 Task: Save confidential mode settings for frequently used recipients.
Action: Mouse moved to (72, 93)
Screenshot: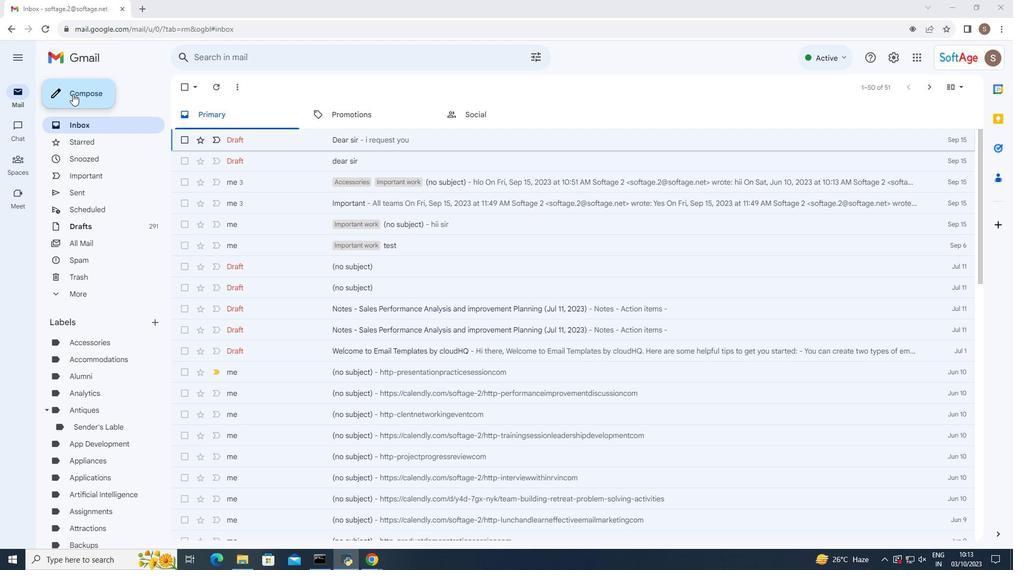 
Action: Mouse pressed left at (72, 93)
Screenshot: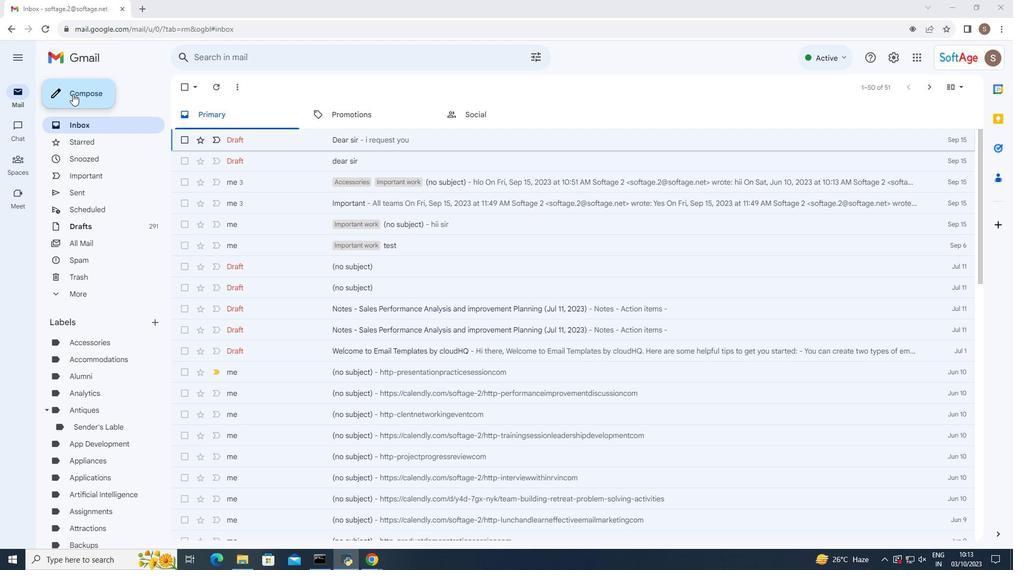 
Action: Mouse moved to (115, 97)
Screenshot: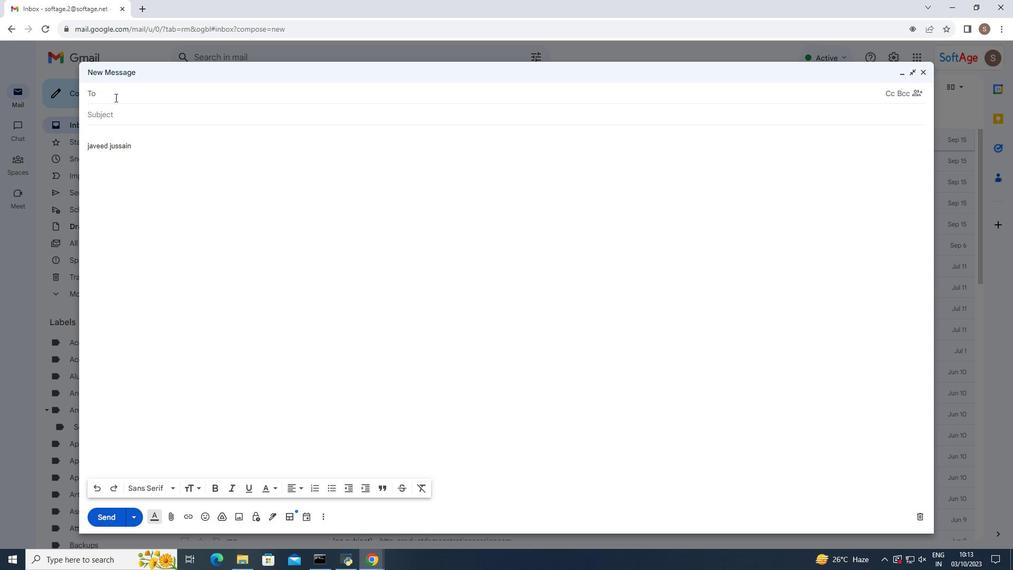 
Action: Mouse pressed left at (115, 97)
Screenshot: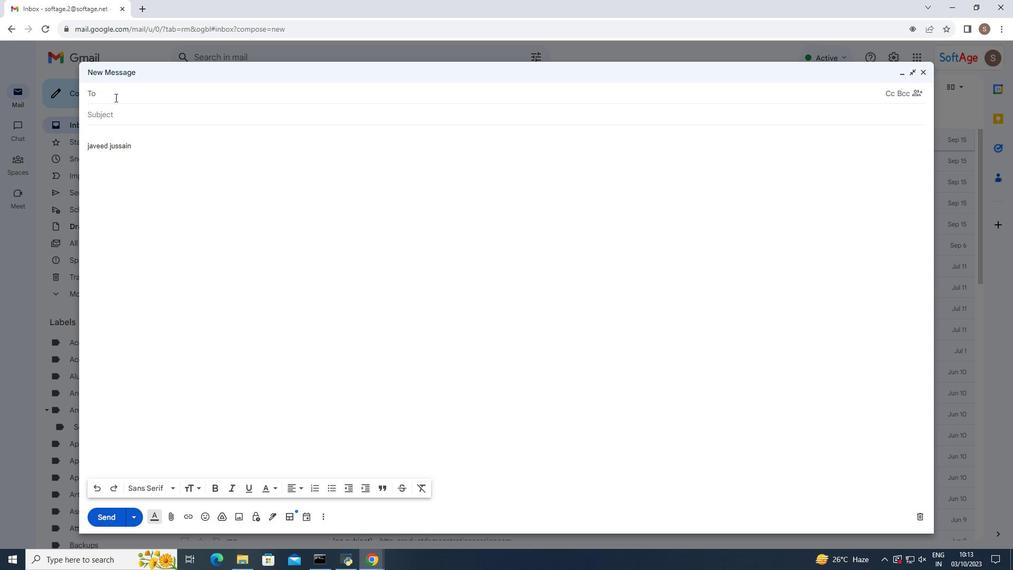 
Action: Mouse moved to (115, 97)
Screenshot: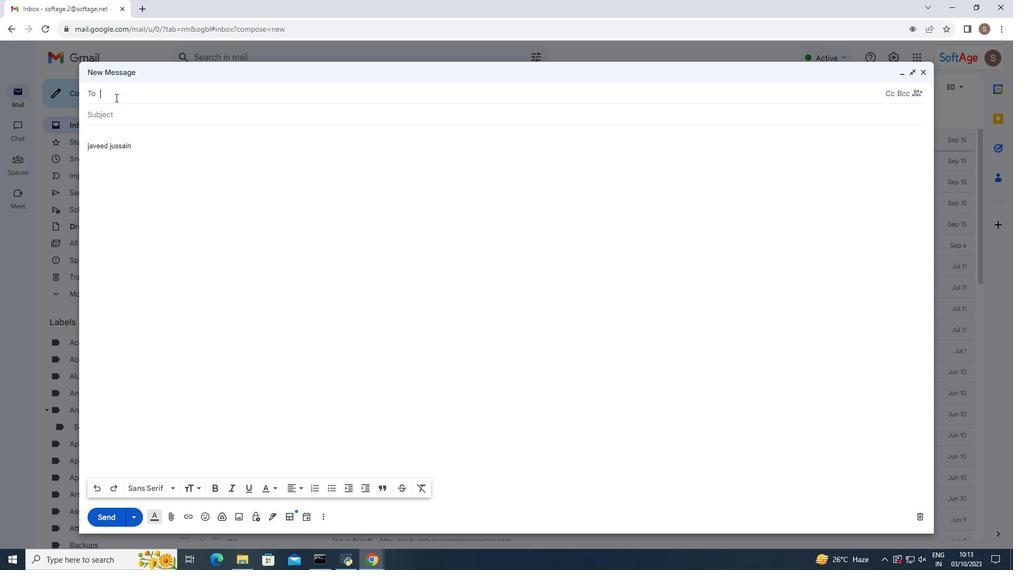 
Action: Key pressed soft
Screenshot: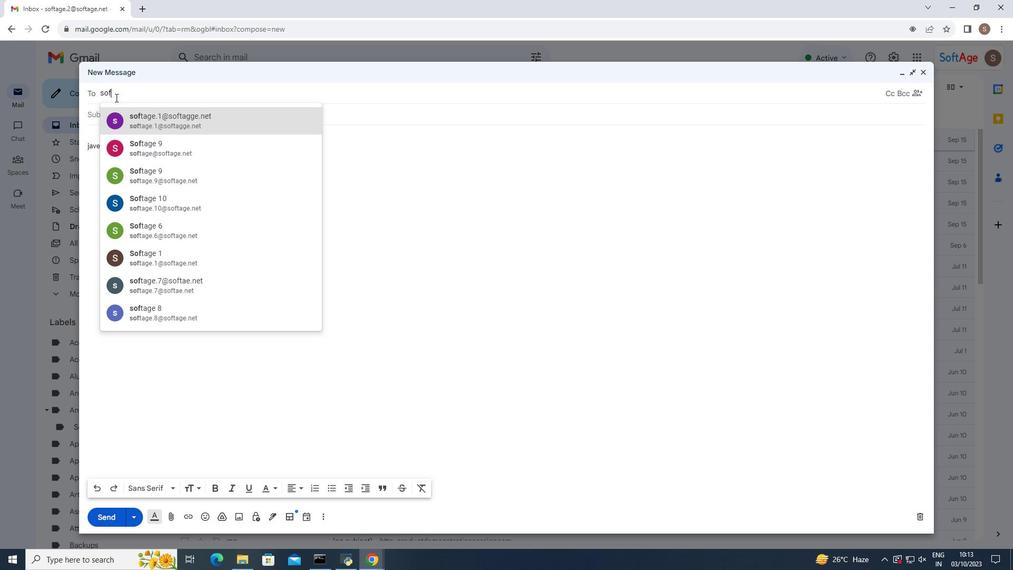 
Action: Mouse moved to (167, 120)
Screenshot: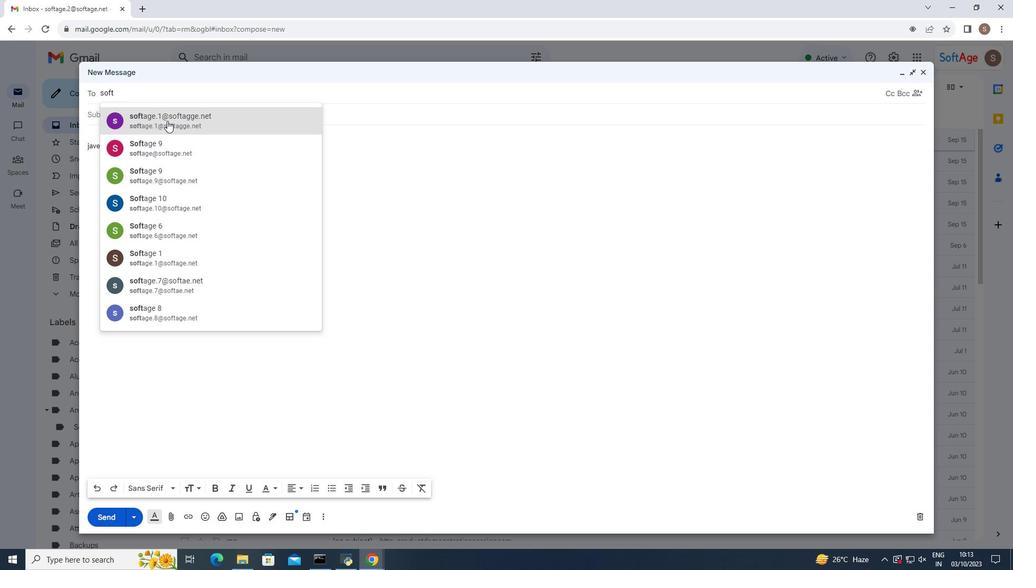 
Action: Mouse pressed left at (167, 120)
Screenshot: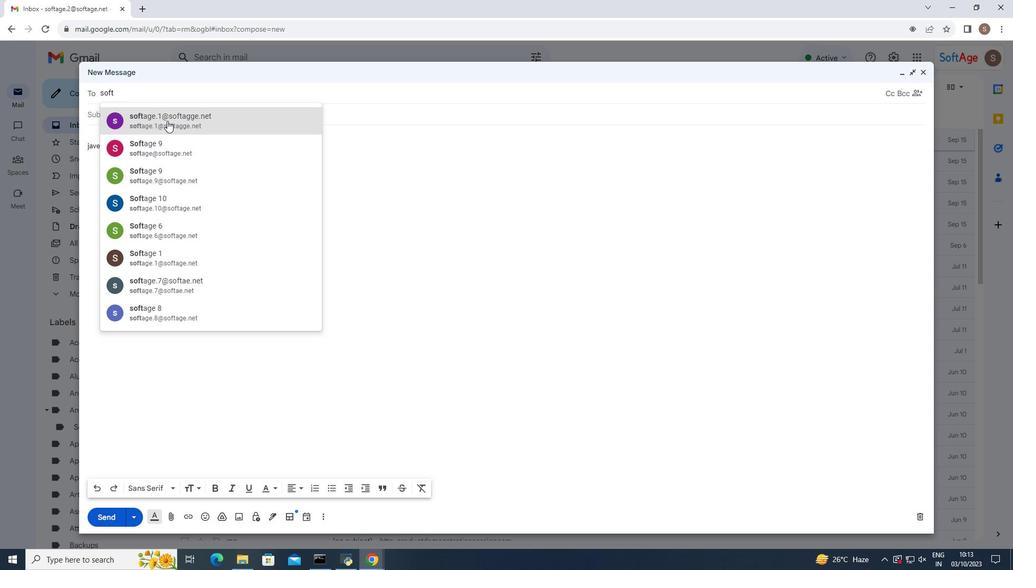 
Action: Mouse moved to (126, 128)
Screenshot: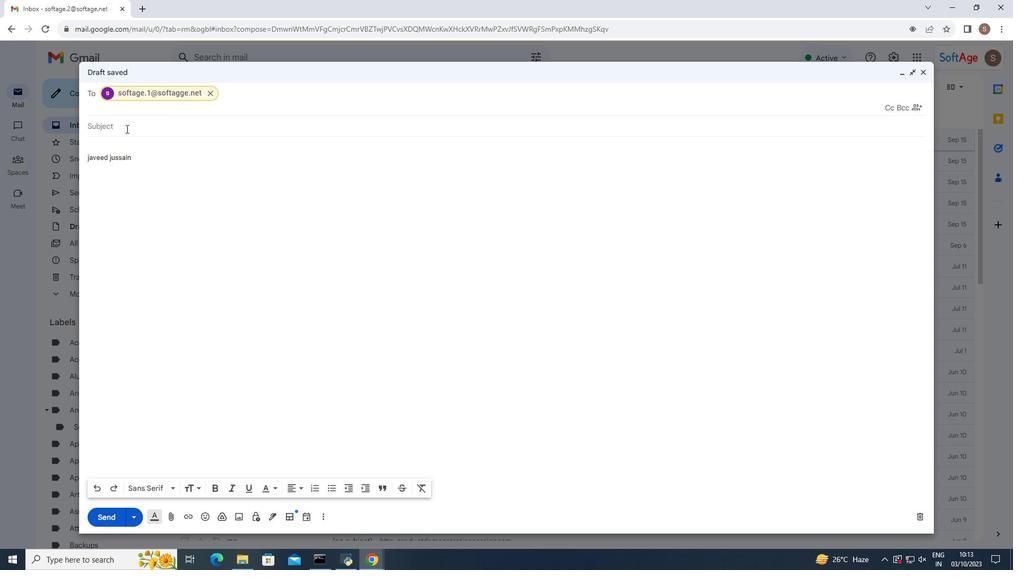 
Action: Mouse pressed left at (126, 128)
Screenshot: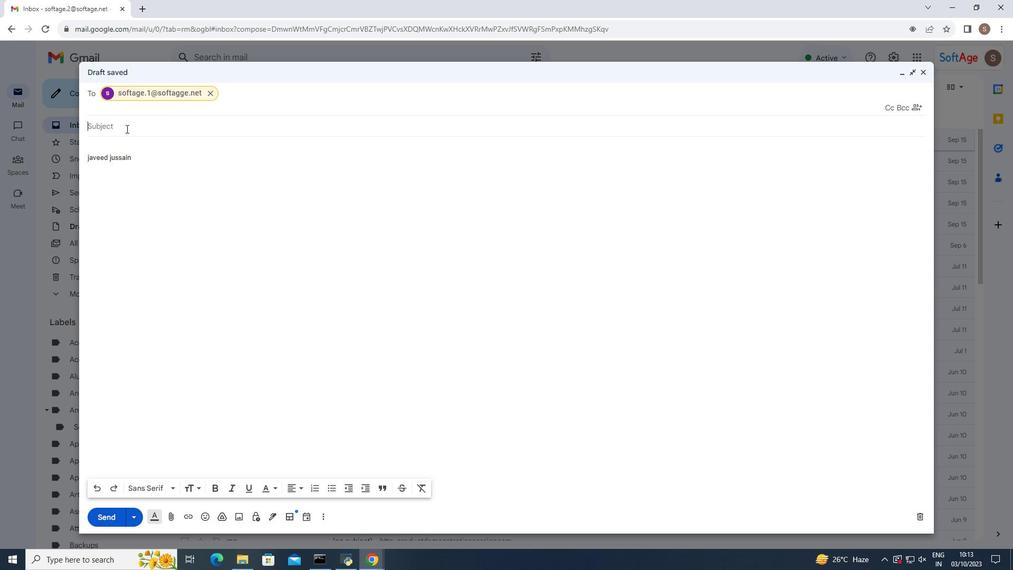 
Action: Key pressed <Key.shift>Dear<Key.space><Key.shift>Sir
Screenshot: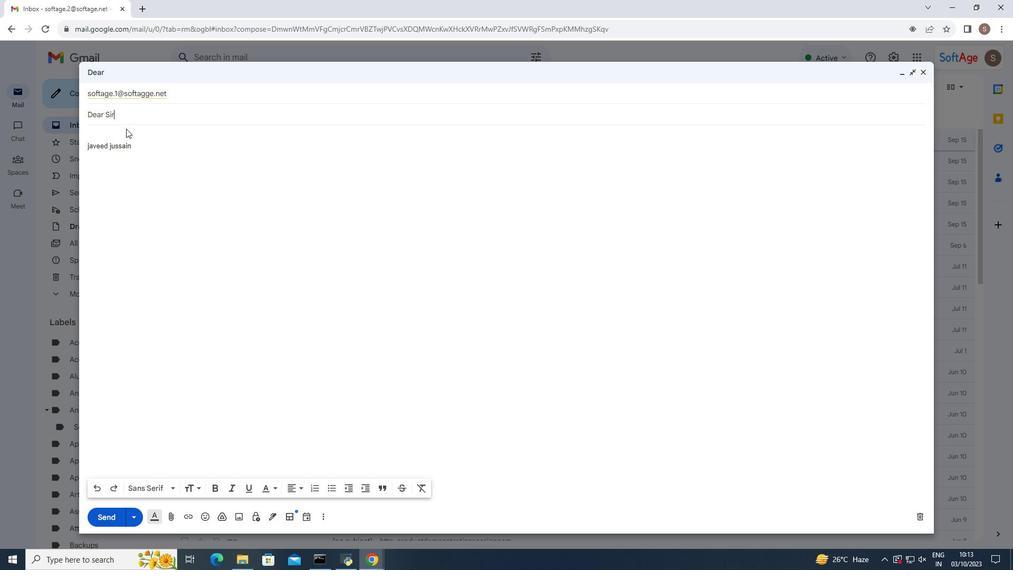
Action: Mouse moved to (259, 516)
Screenshot: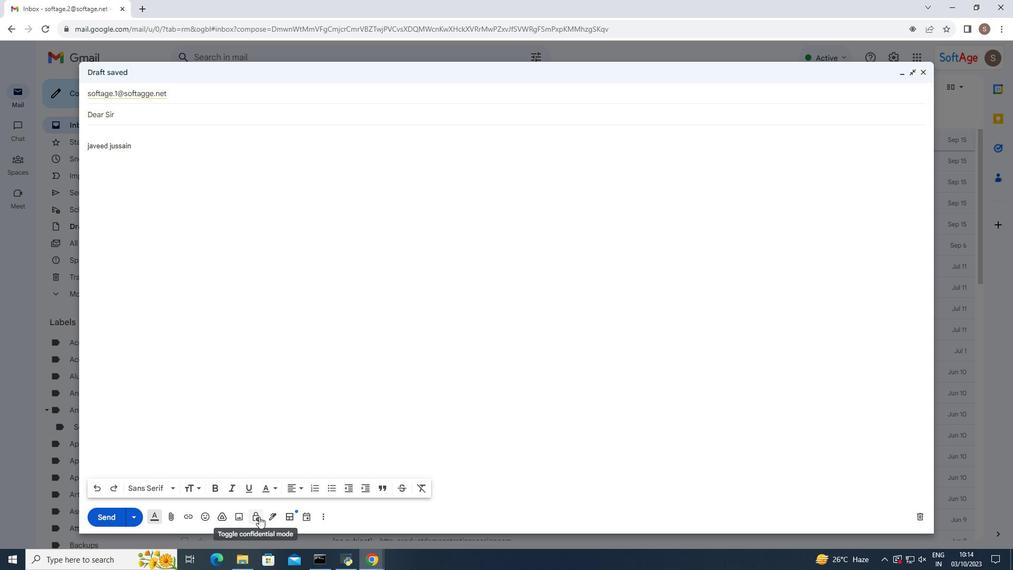 
Action: Mouse pressed left at (259, 516)
Screenshot: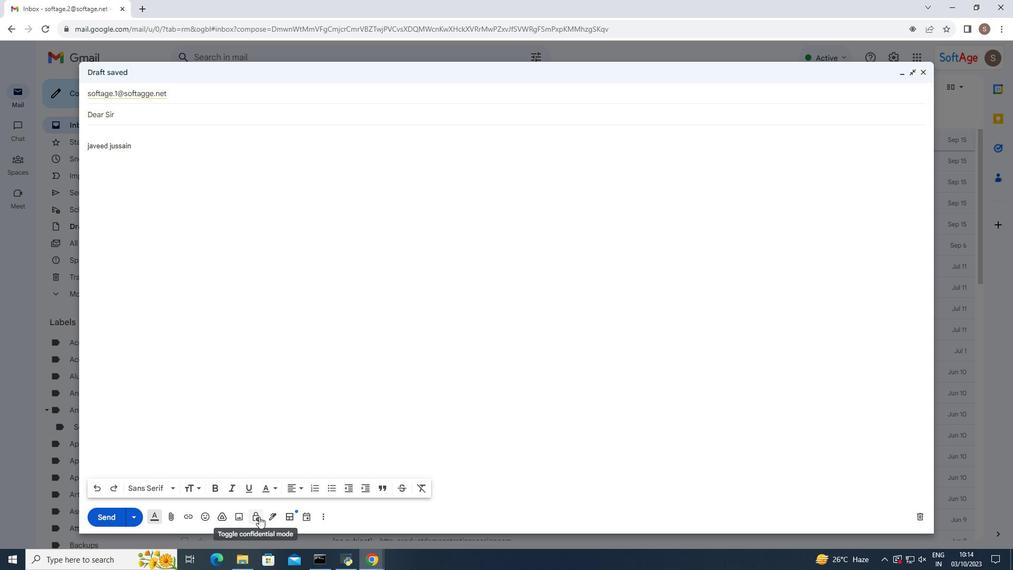 
Action: Mouse moved to (502, 296)
Screenshot: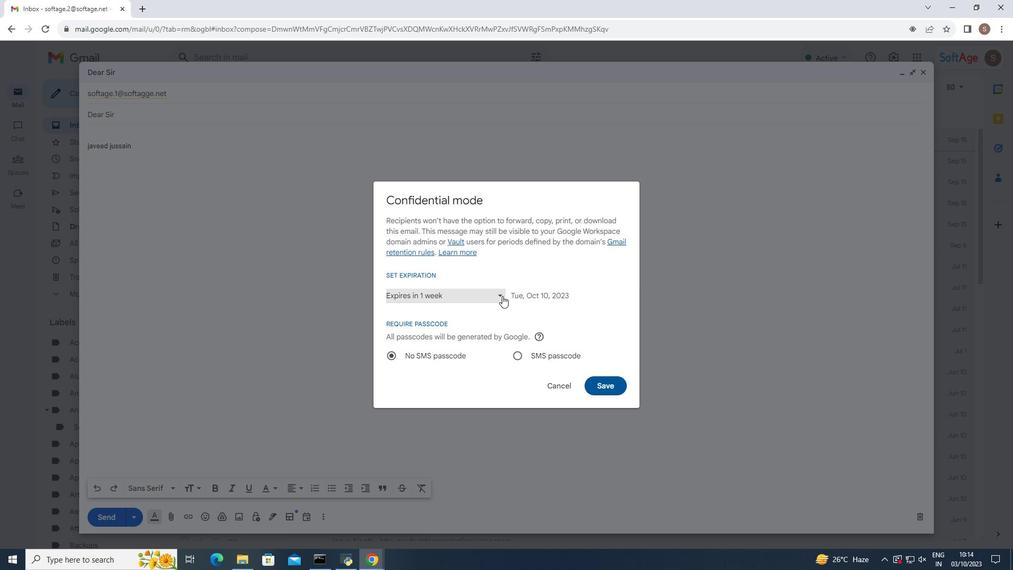 
Action: Mouse pressed left at (502, 296)
Screenshot: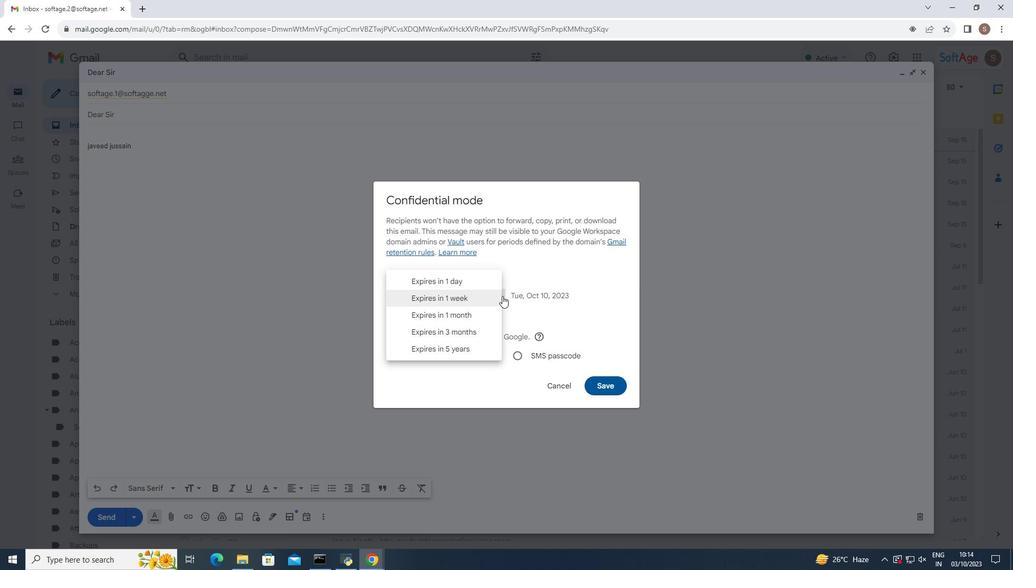 
Action: Mouse moved to (468, 283)
Screenshot: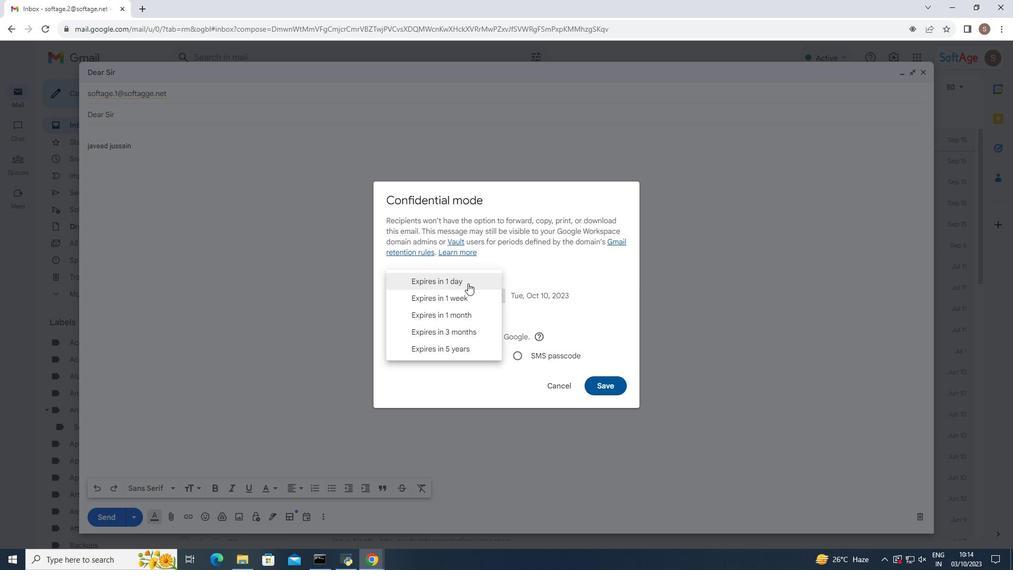 
Action: Mouse pressed left at (468, 283)
Screenshot: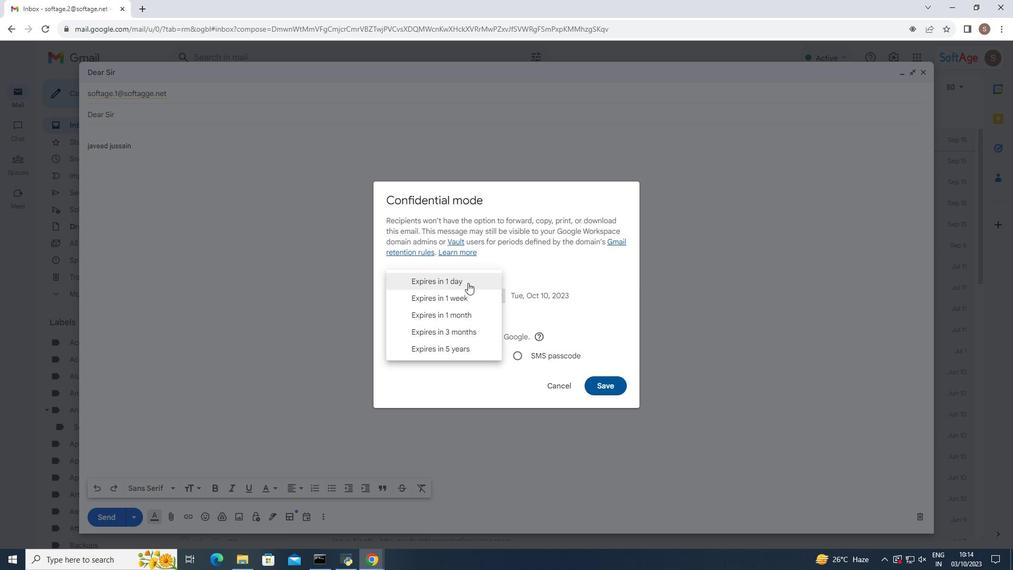 
Action: Mouse moved to (602, 381)
Screenshot: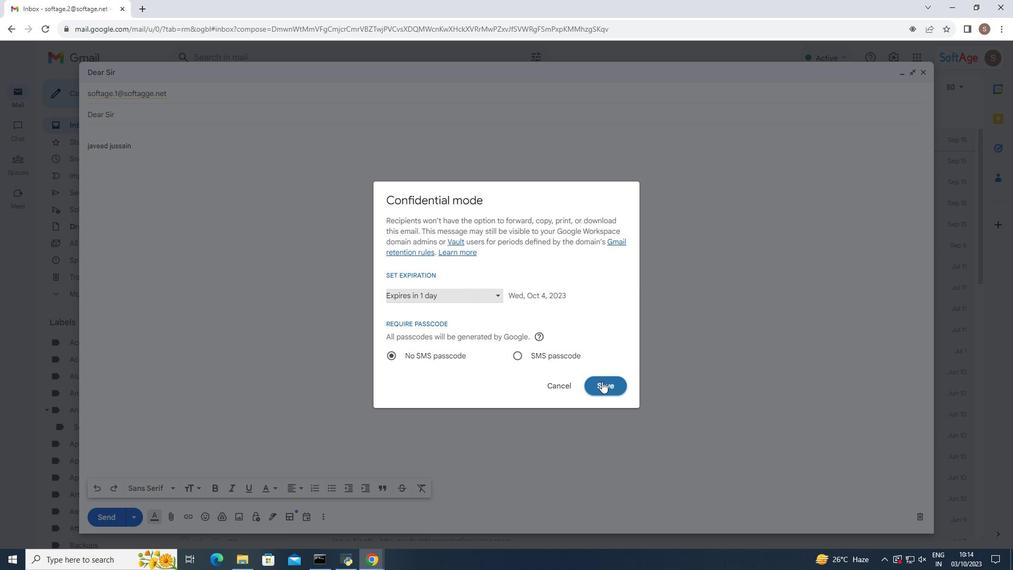 
Action: Mouse pressed left at (602, 381)
Screenshot: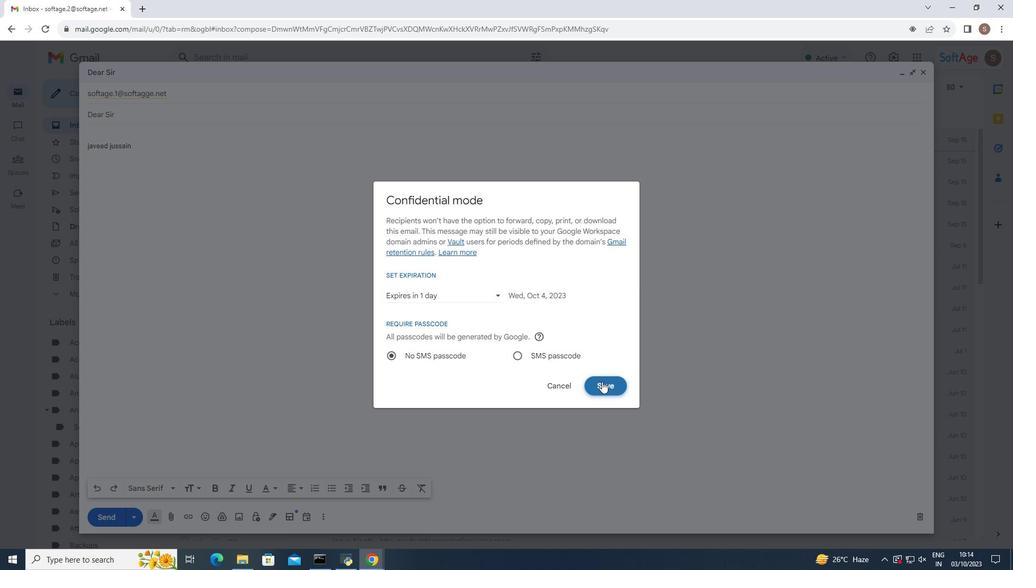 
Action: Mouse moved to (921, 73)
Screenshot: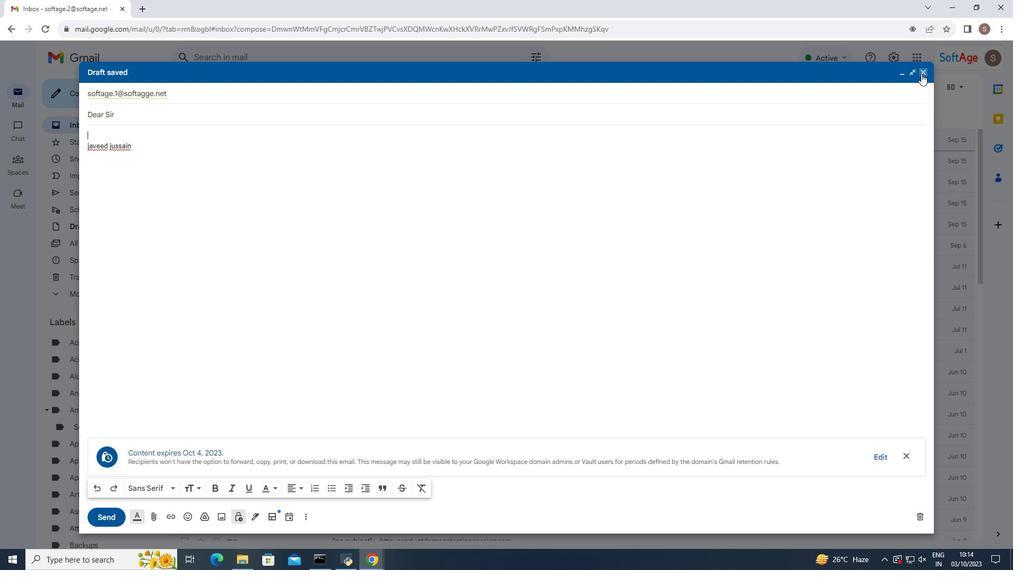 
Action: Mouse pressed left at (921, 73)
Screenshot: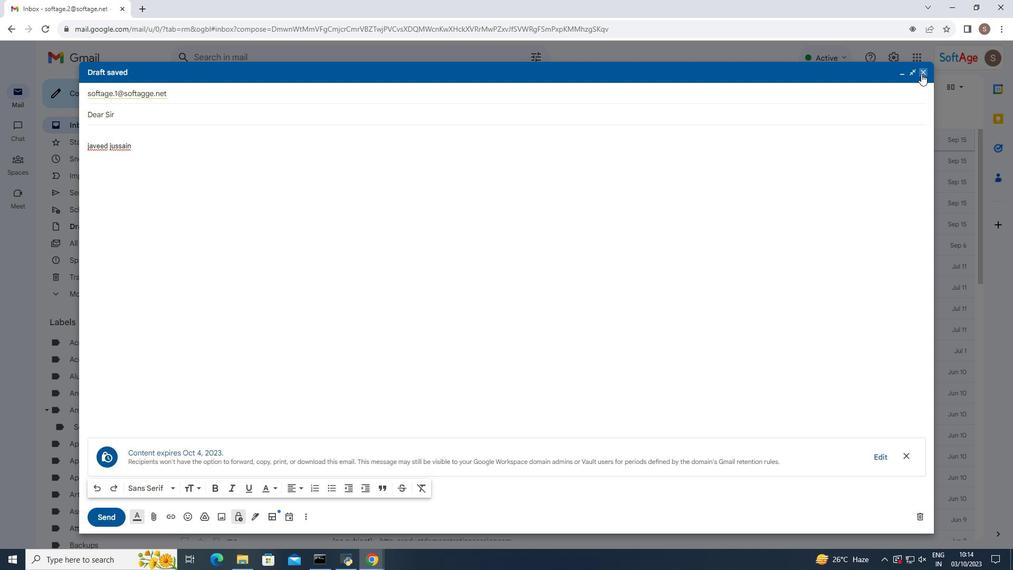 
Action: Mouse moved to (96, 226)
Screenshot: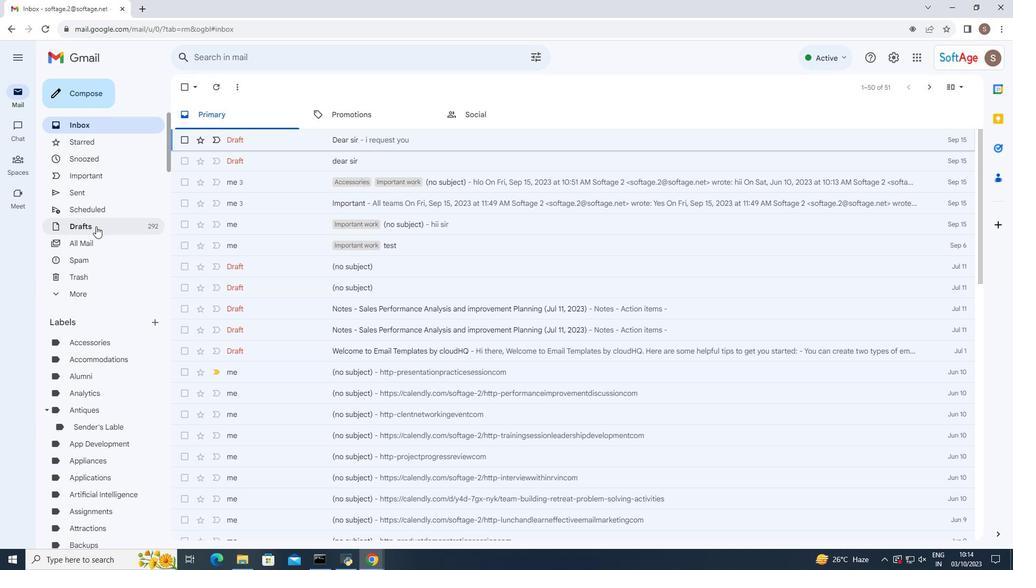 
Action: Mouse pressed left at (96, 226)
Screenshot: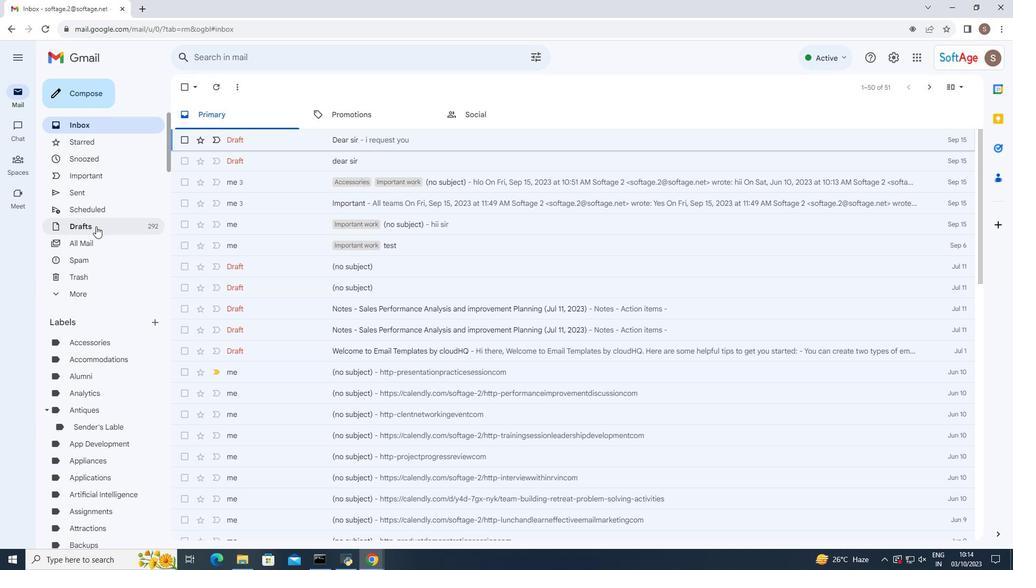 
Action: Mouse moved to (347, 136)
Screenshot: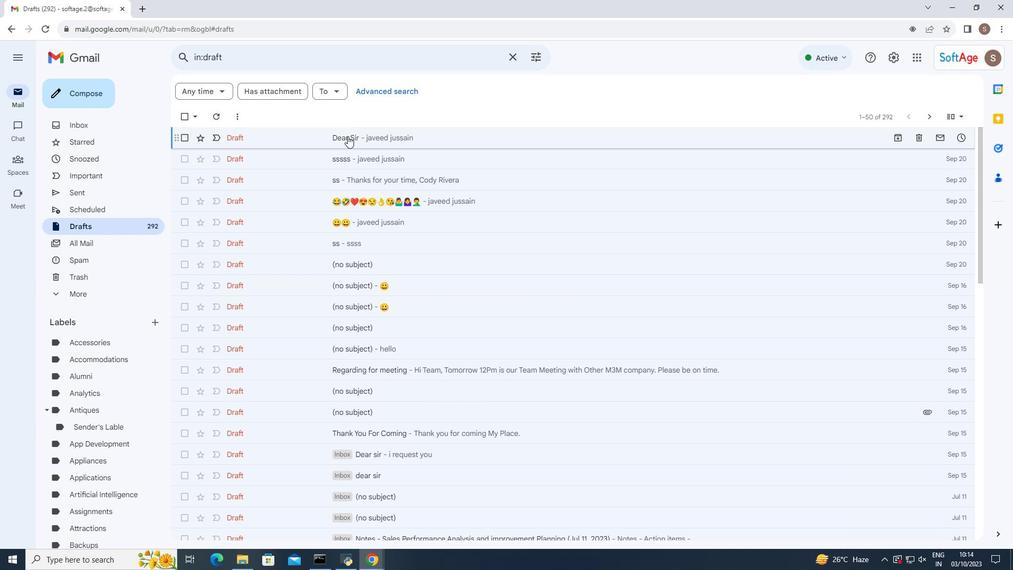 
Action: Mouse pressed left at (347, 136)
Screenshot: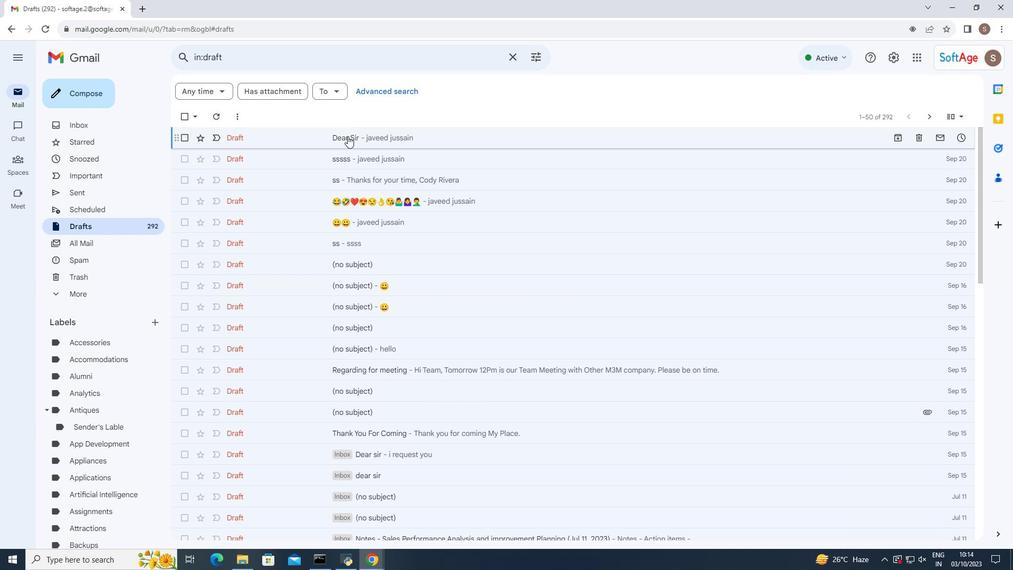 
Action: Mouse moved to (332, 208)
Screenshot: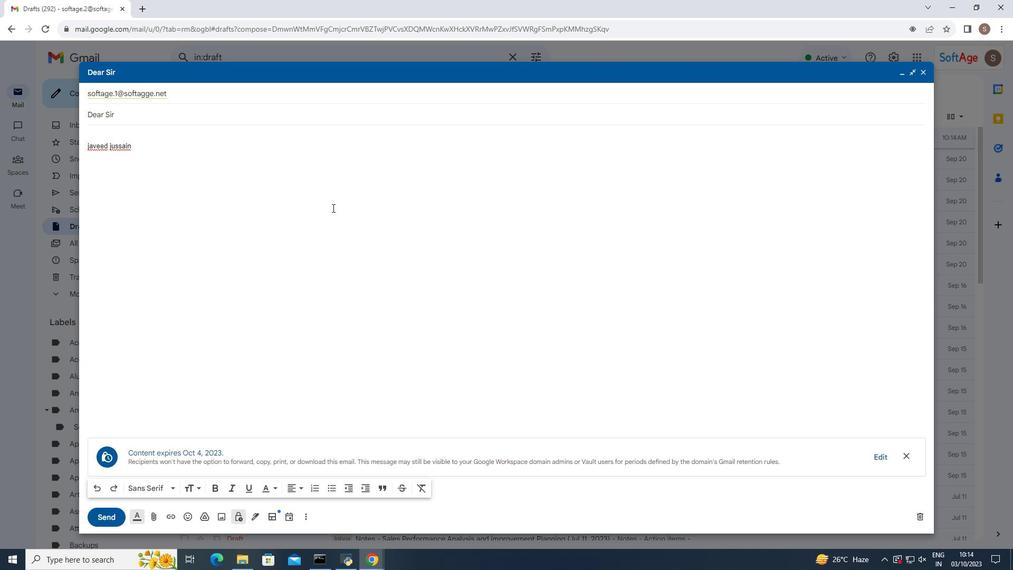 
